 Task: Edit the name of the category "General" to "General ideas" in the repository "Javascript".
Action: Mouse moved to (875, 142)
Screenshot: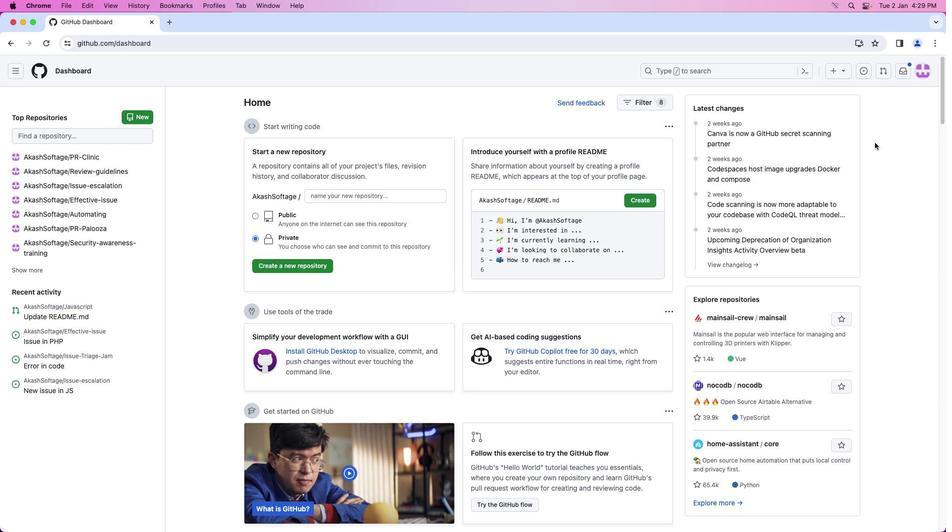 
Action: Mouse pressed left at (875, 142)
Screenshot: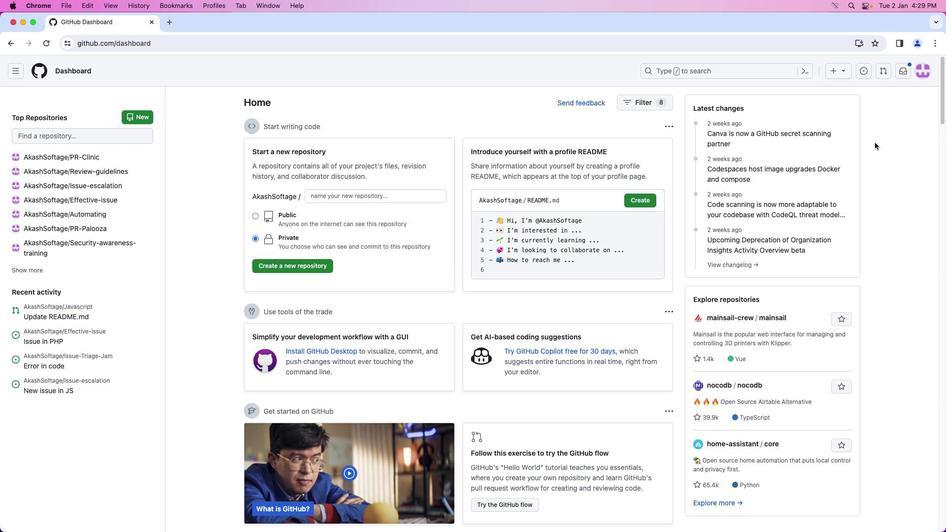 
Action: Mouse moved to (925, 71)
Screenshot: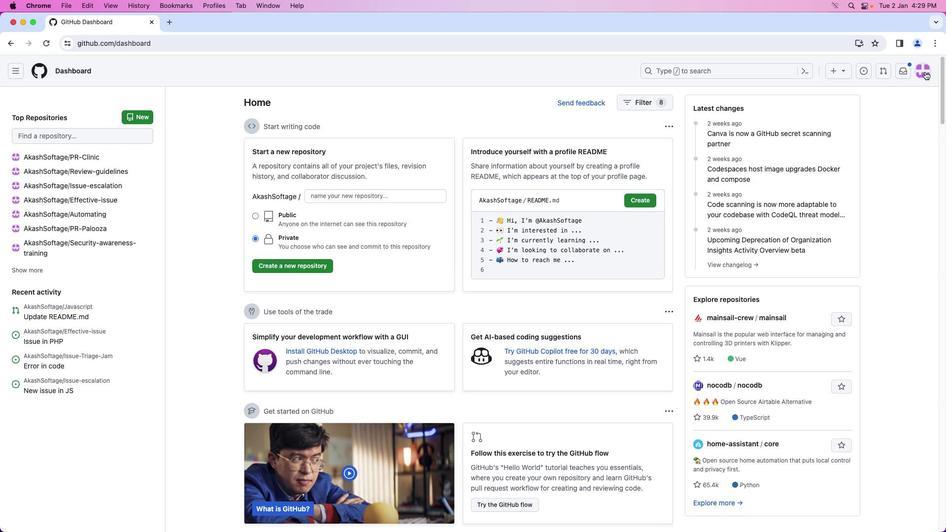 
Action: Mouse pressed left at (925, 71)
Screenshot: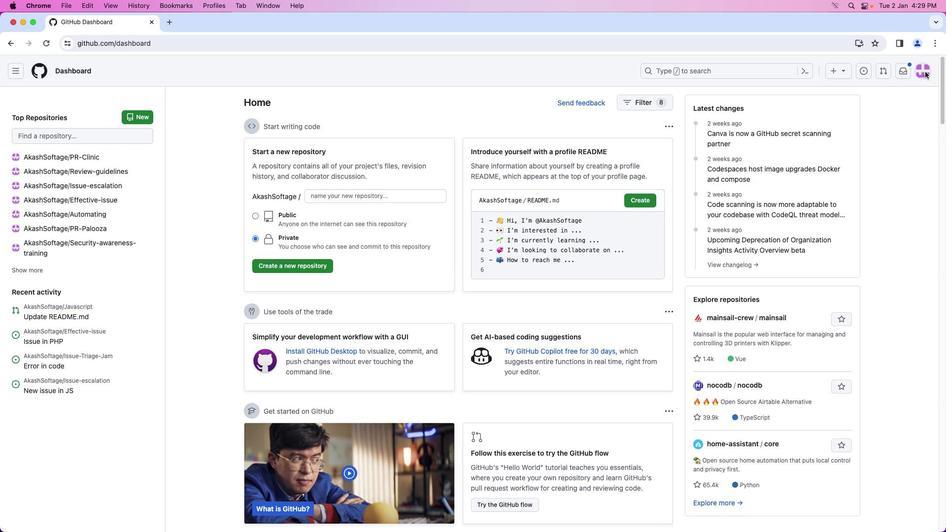 
Action: Mouse moved to (866, 157)
Screenshot: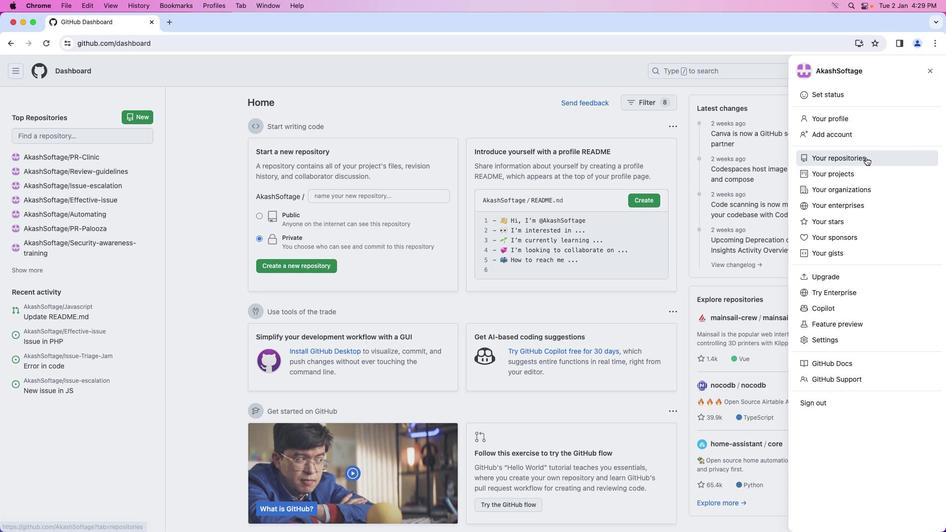 
Action: Mouse pressed left at (866, 157)
Screenshot: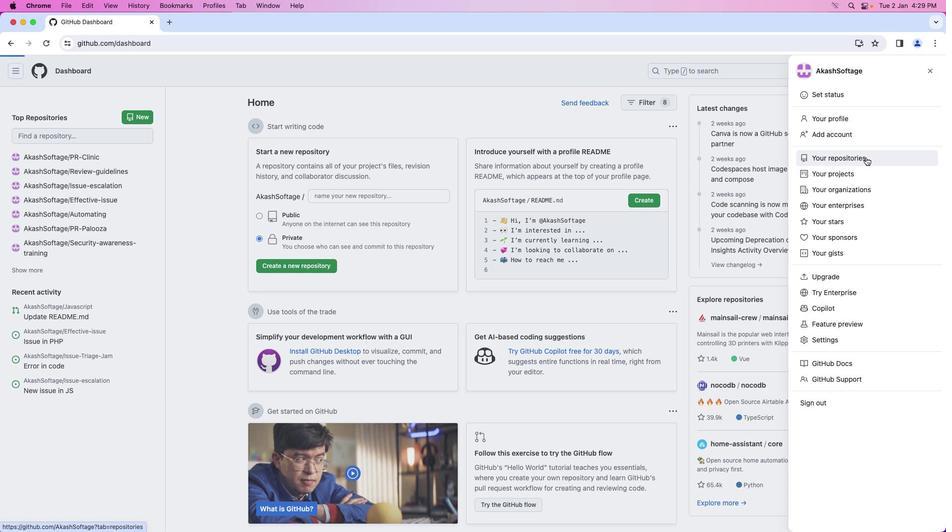 
Action: Mouse moved to (363, 164)
Screenshot: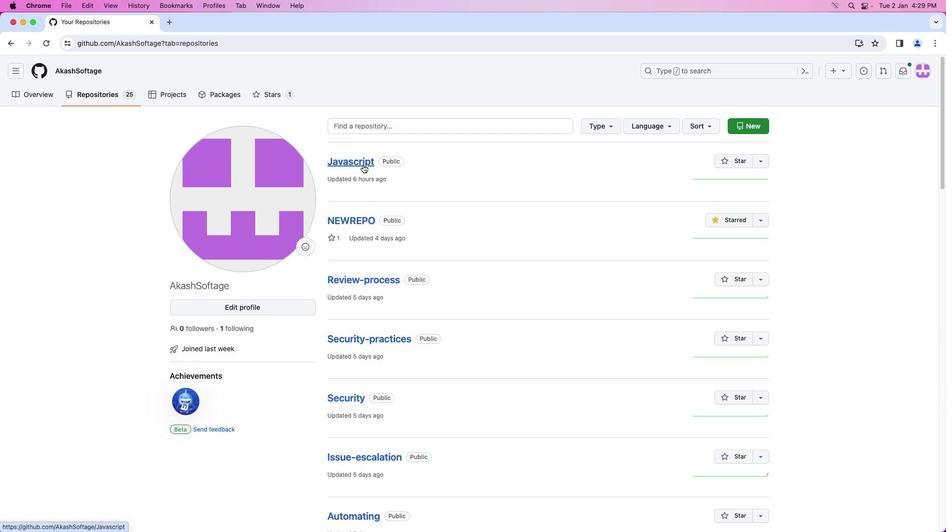 
Action: Mouse pressed left at (363, 164)
Screenshot: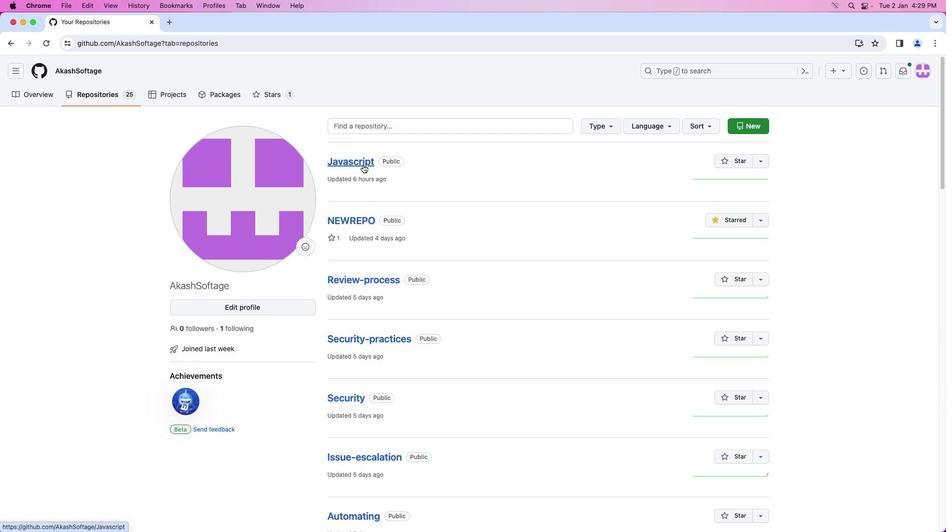 
Action: Mouse moved to (204, 96)
Screenshot: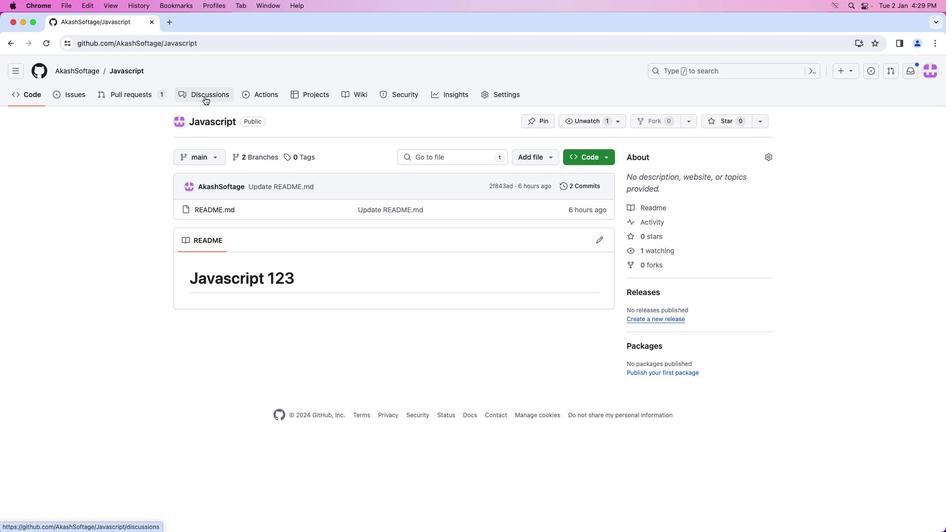 
Action: Mouse pressed left at (204, 96)
Screenshot: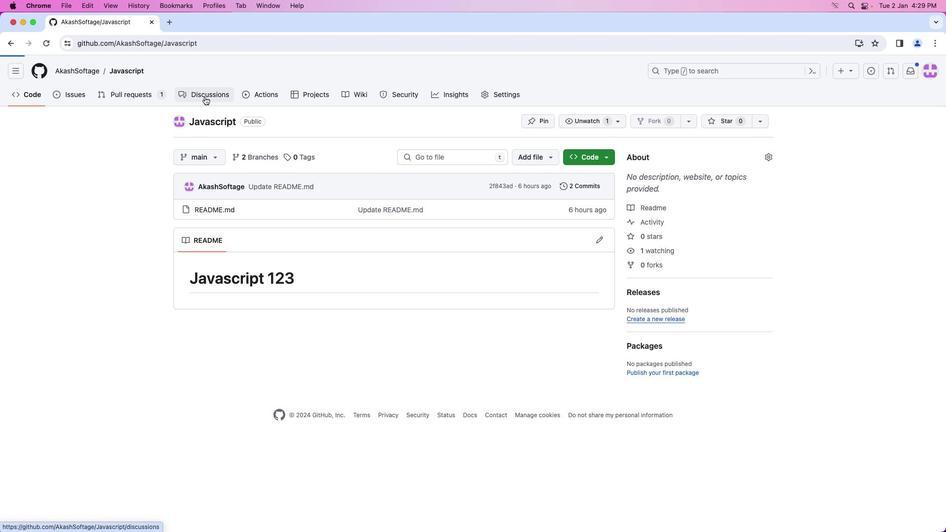 
Action: Mouse moved to (331, 242)
Screenshot: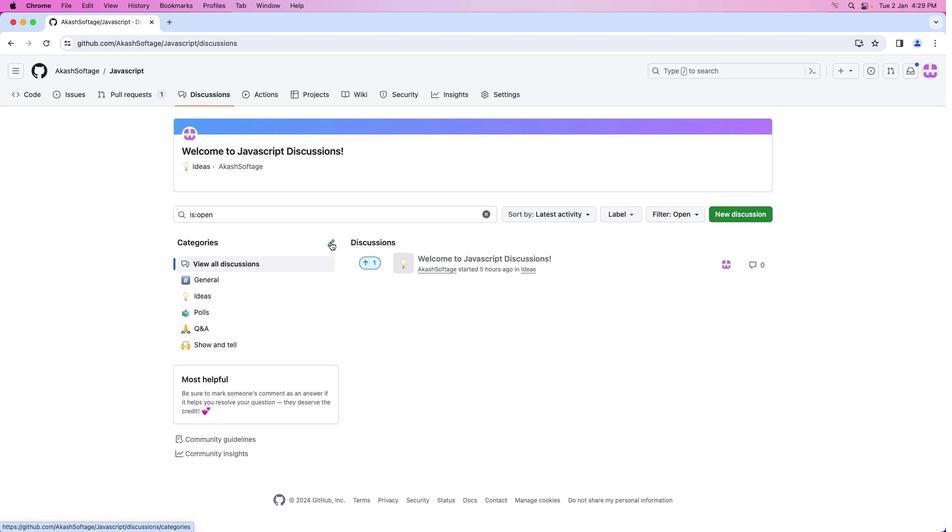 
Action: Mouse pressed left at (331, 242)
Screenshot: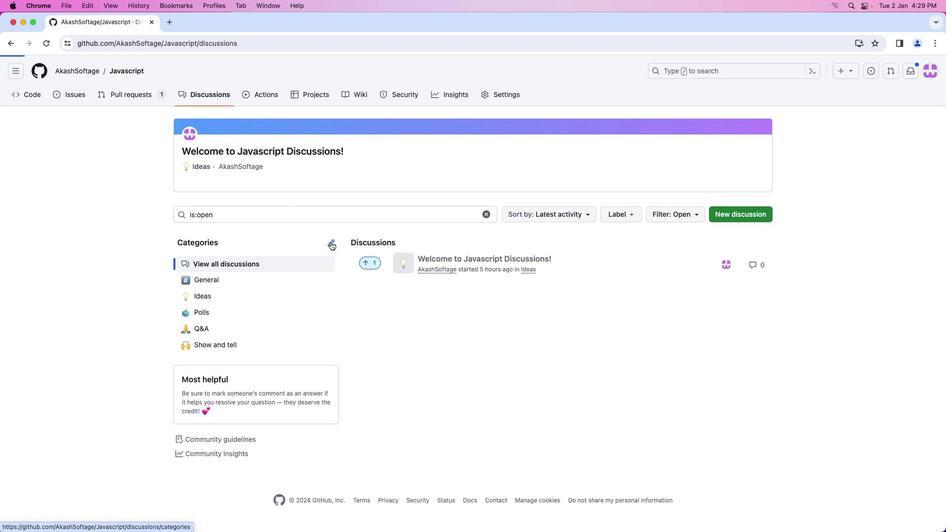 
Action: Mouse moved to (738, 207)
Screenshot: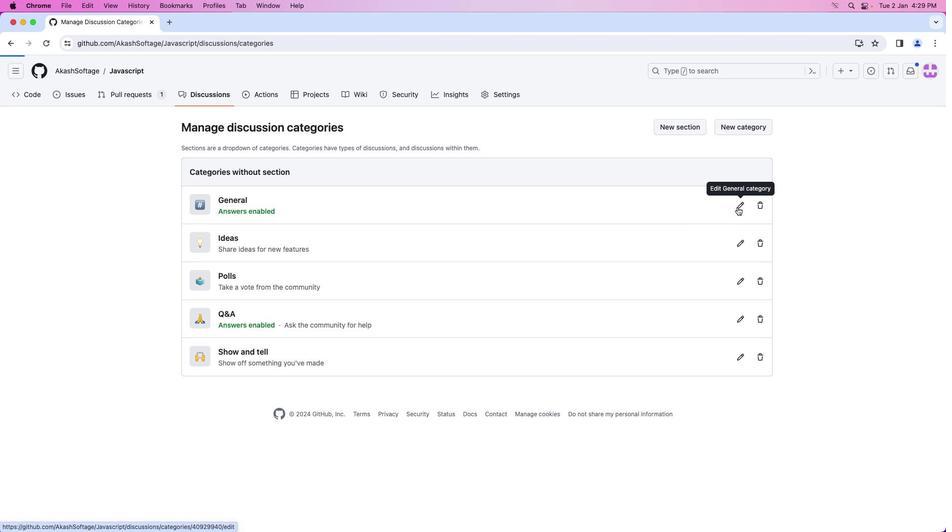 
Action: Mouse pressed left at (738, 207)
Screenshot: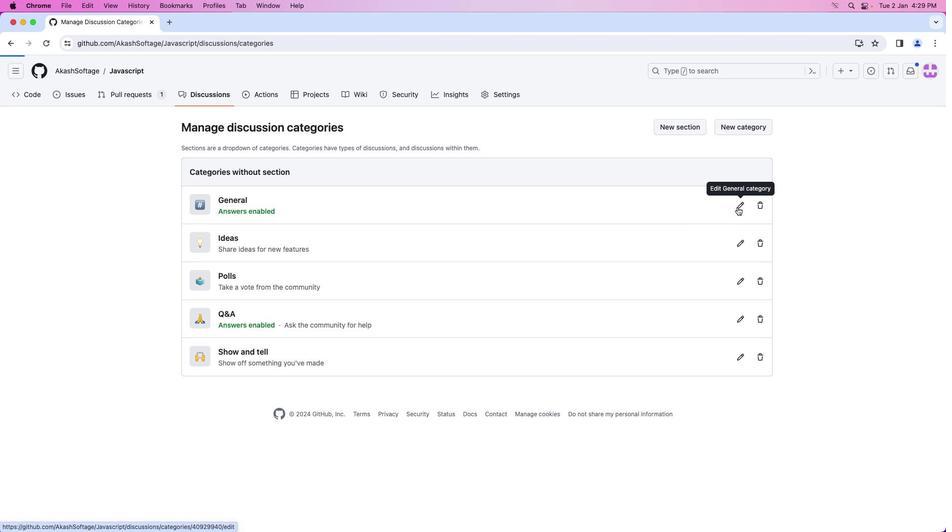 
Action: Mouse moved to (570, 202)
Screenshot: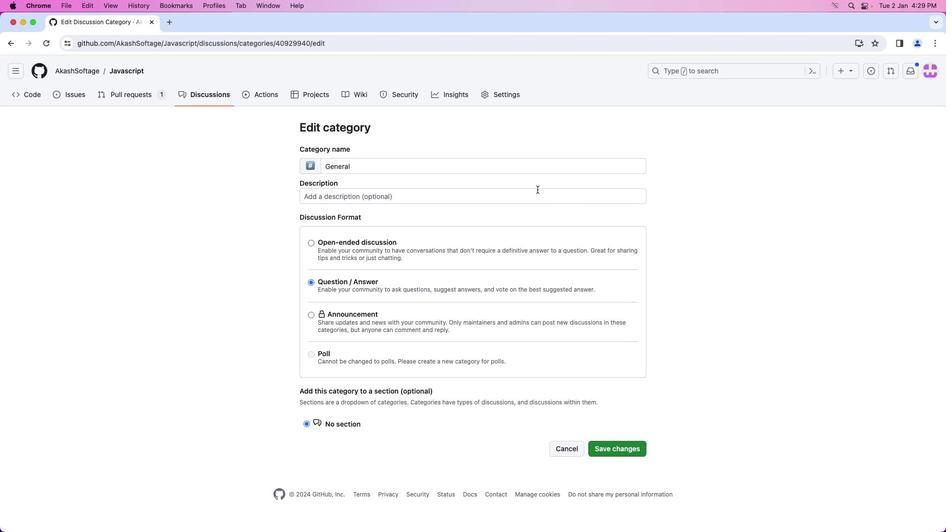 
Action: Key pressed Key.caps_lock
Screenshot: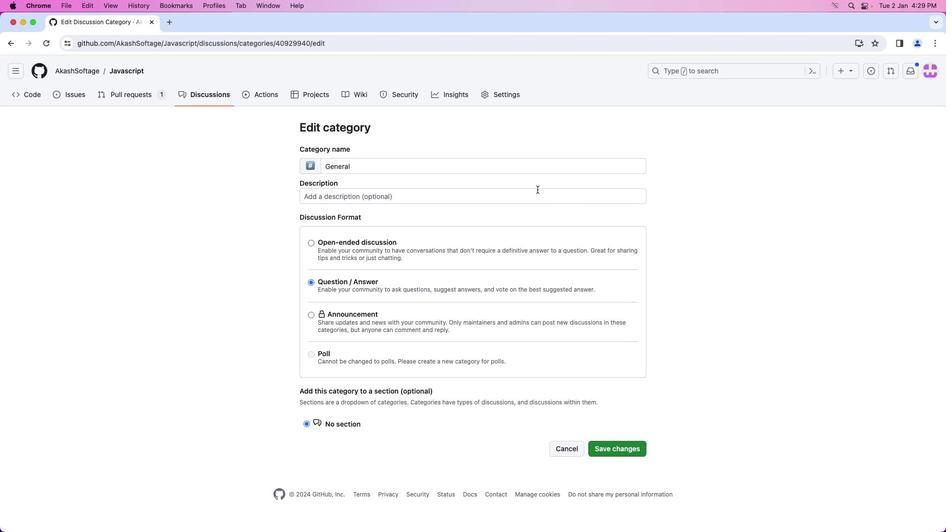 
Action: Mouse moved to (474, 166)
Screenshot: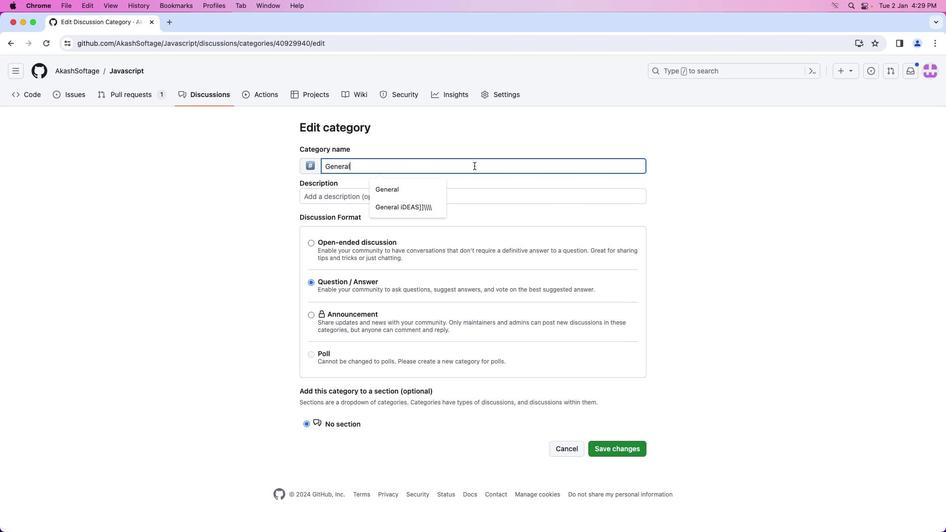 
Action: Mouse pressed left at (474, 166)
Screenshot: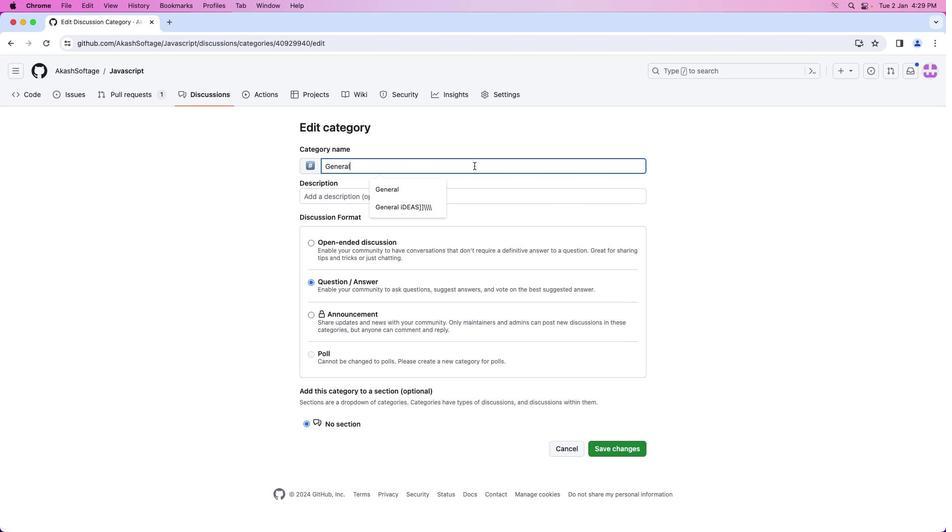
Action: Key pressed Key.space'i''d''e''a''s'
Screenshot: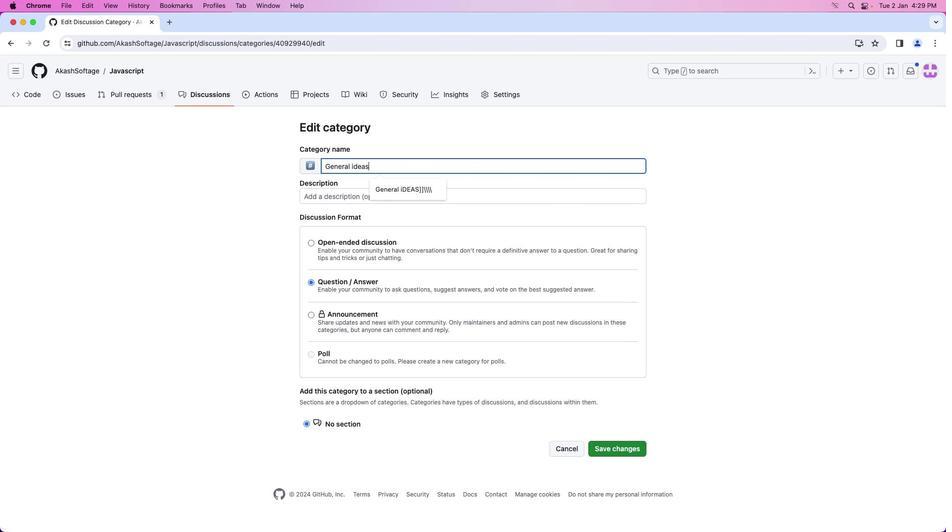 
Action: Mouse moved to (710, 262)
Screenshot: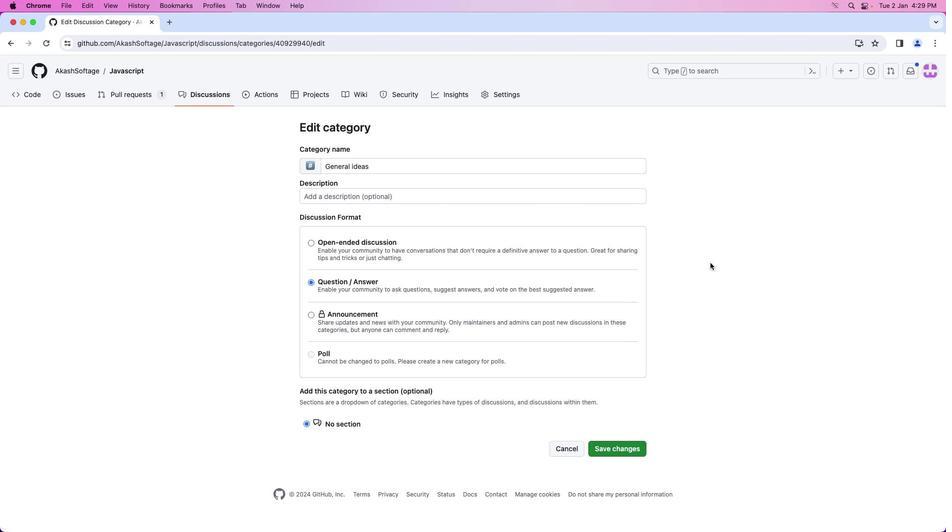 
Action: Mouse pressed left at (710, 262)
Screenshot: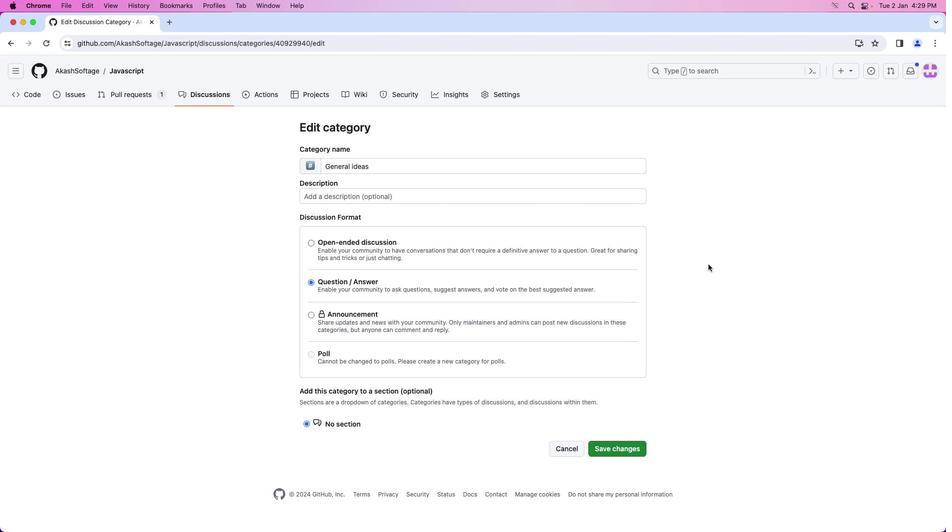 
Action: Mouse moved to (610, 449)
Screenshot: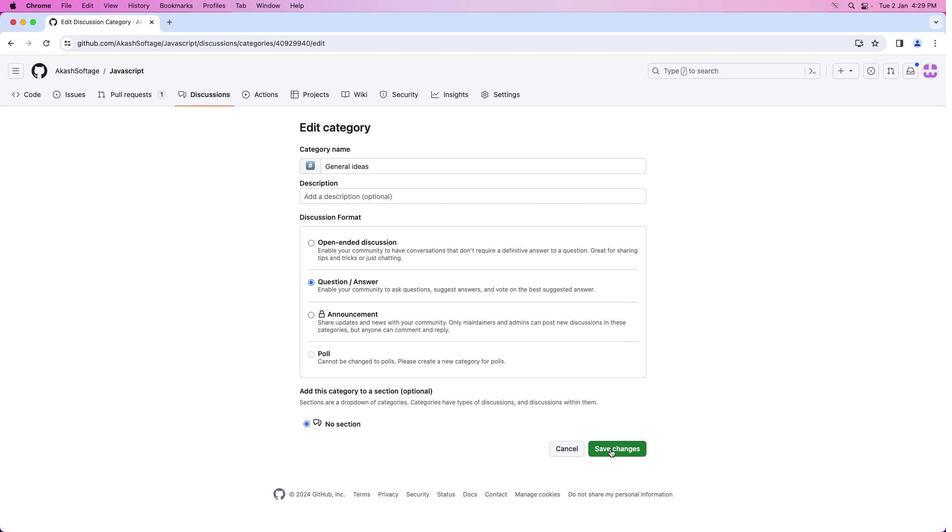 
Action: Mouse pressed left at (610, 449)
Screenshot: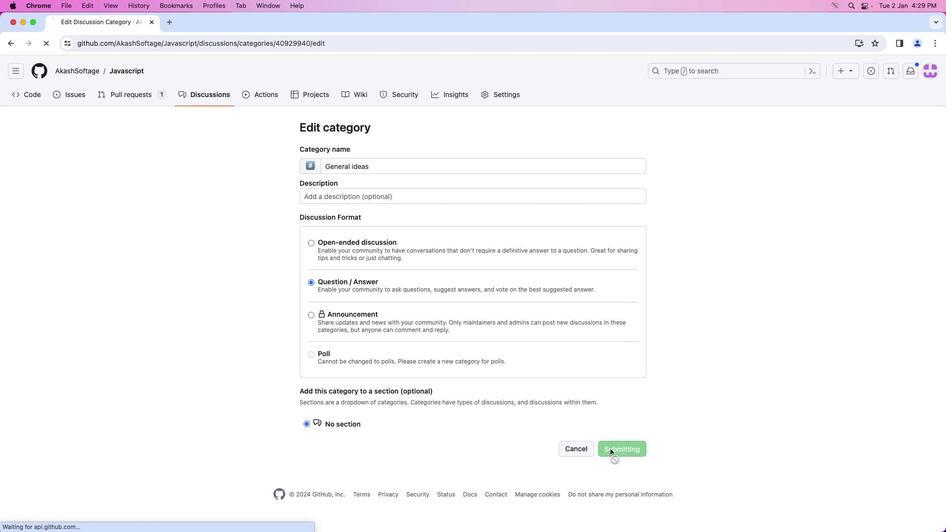 
